 Task: Add the task  Create a new online platform for online financial planning services to the section Speed Racer in the project ControlBridge and add a Due Date to the respective task as 2023/10/15
Action: Mouse moved to (89, 501)
Screenshot: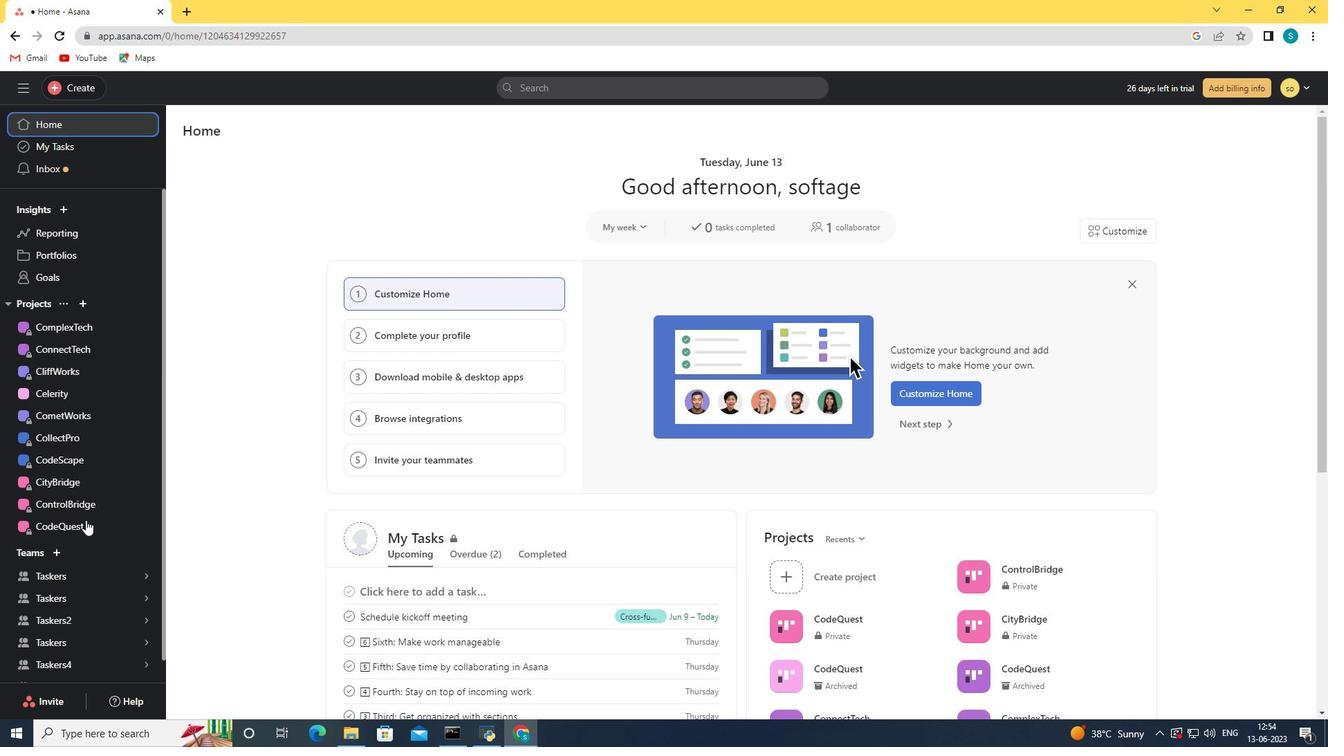
Action: Mouse pressed left at (89, 501)
Screenshot: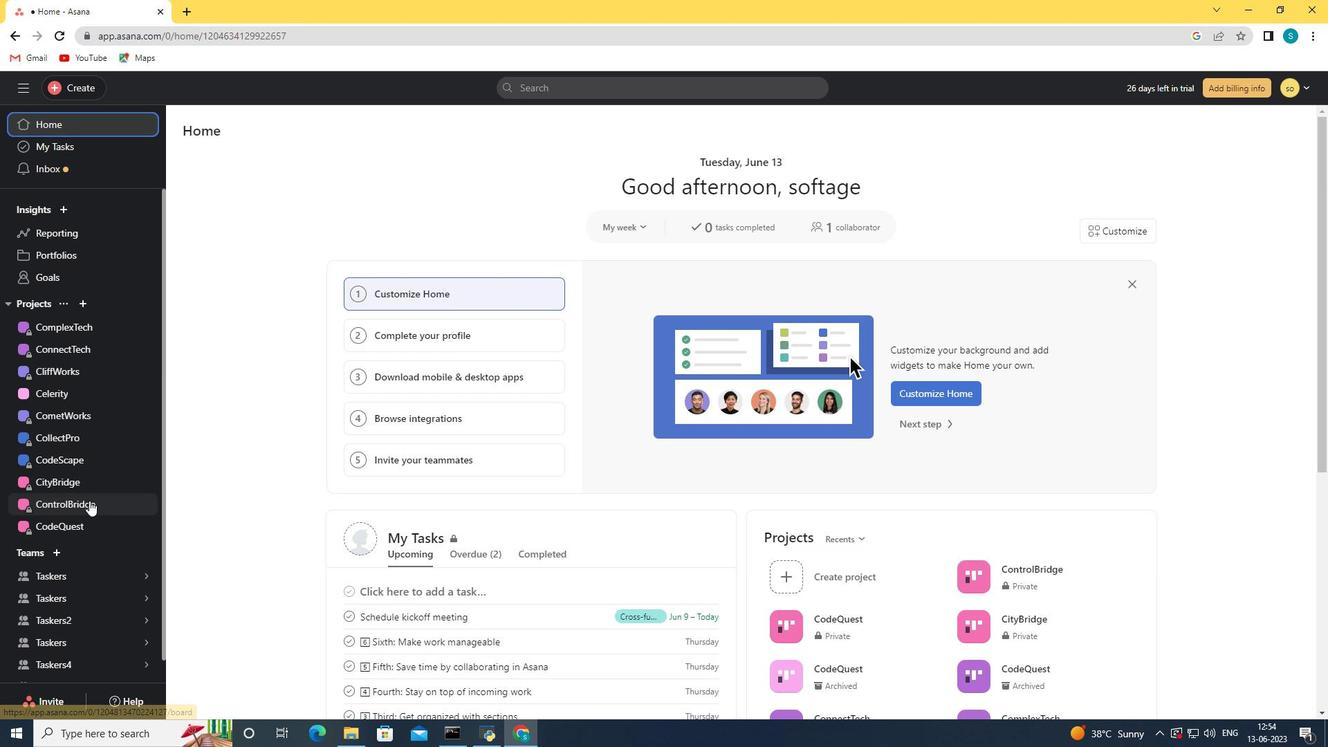 
Action: Mouse moved to (914, 341)
Screenshot: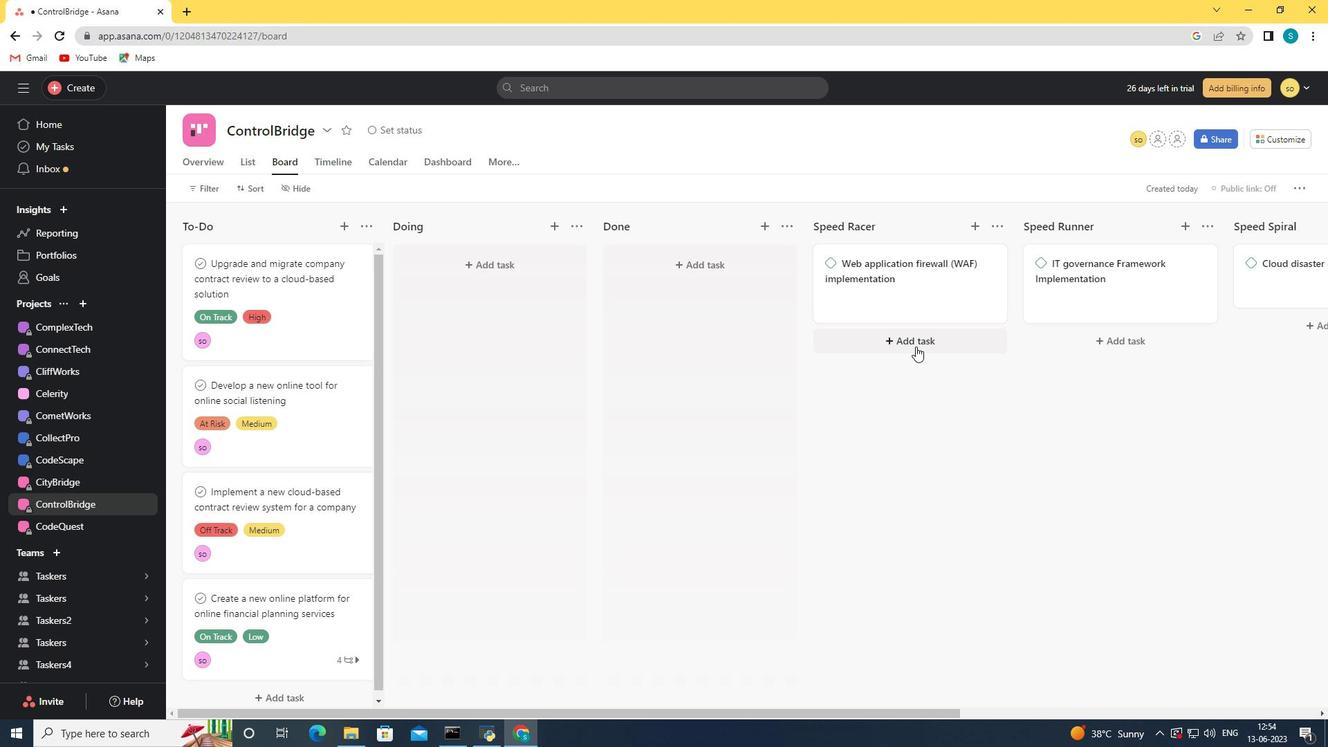 
Action: Mouse pressed left at (914, 341)
Screenshot: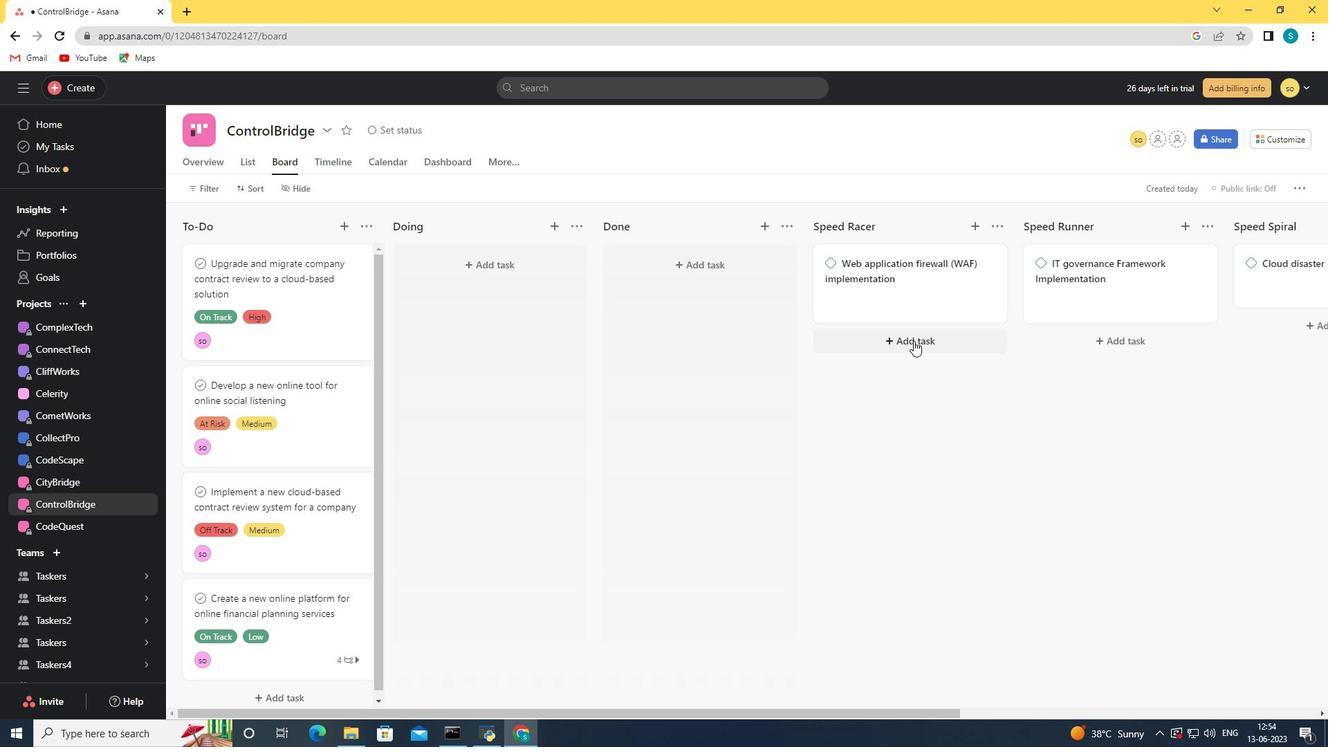 
Action: Mouse moved to (875, 346)
Screenshot: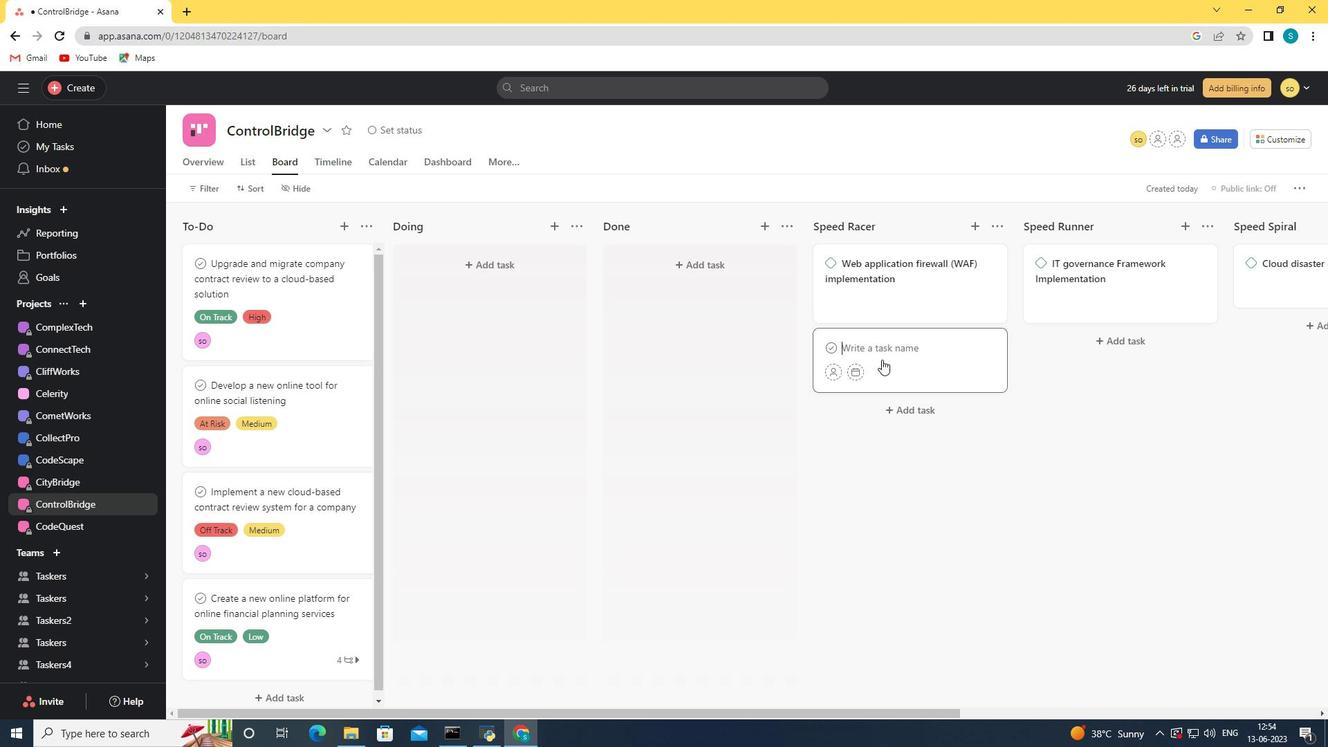 
Action: Mouse pressed left at (875, 346)
Screenshot: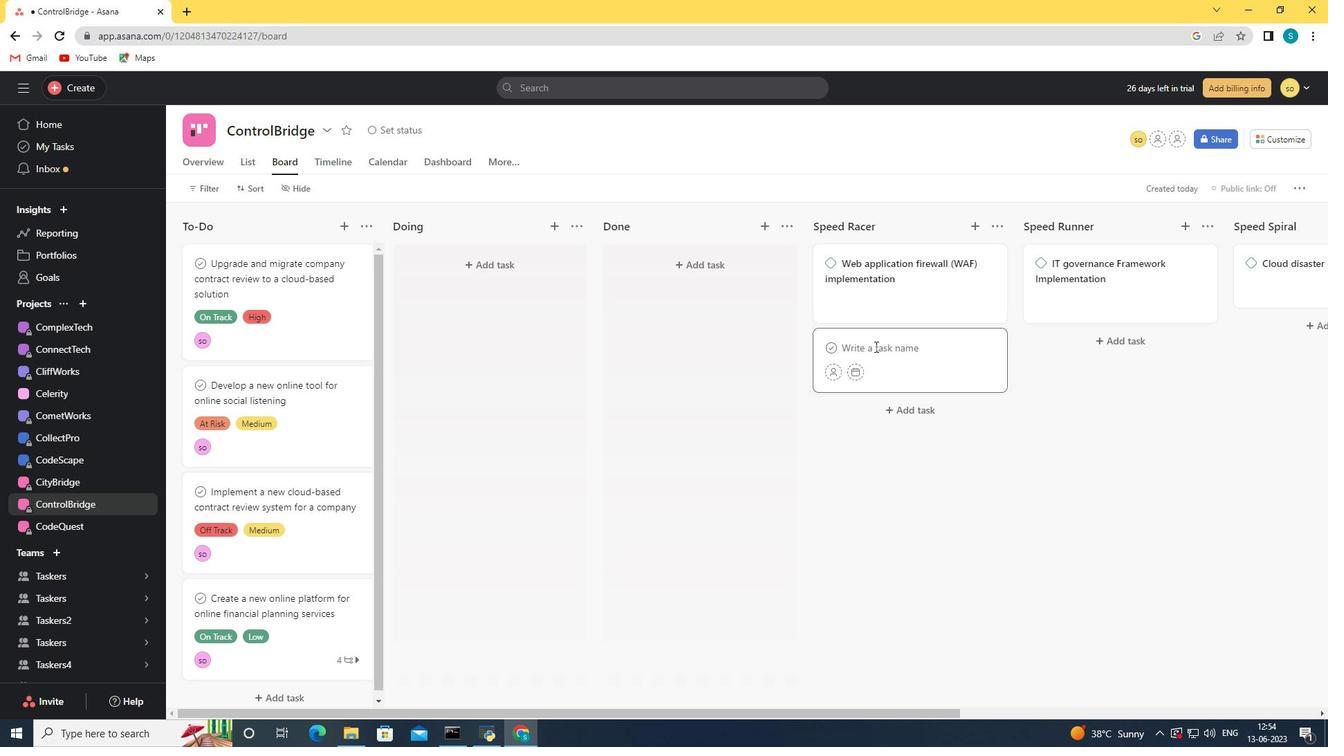 
Action: Key pressed <Key.shift><Key.shift><Key.shift><Key.shift><Key.shift><Key.shift><Key.shift><Key.shift><Key.shift><Key.shift>Create<Key.space>a<Key.space>new<Key.space>online<Key.space>platform<Key.space>for<Key.space>online<Key.space>finac<Key.backspace>ncial<Key.space>planning<Key.space>services<Key.space>to<Key.space><Key.backspace><Key.backspace><Key.backspace>
Screenshot: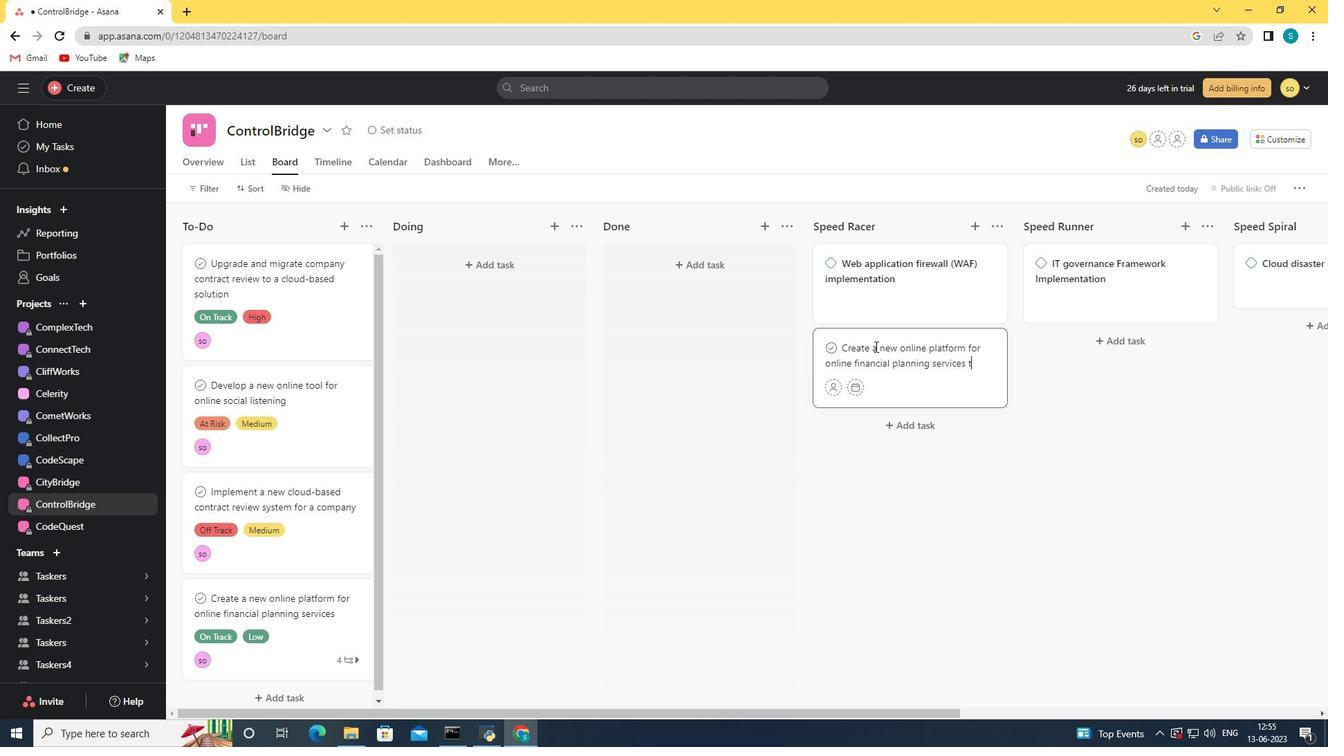
Action: Mouse moved to (925, 389)
Screenshot: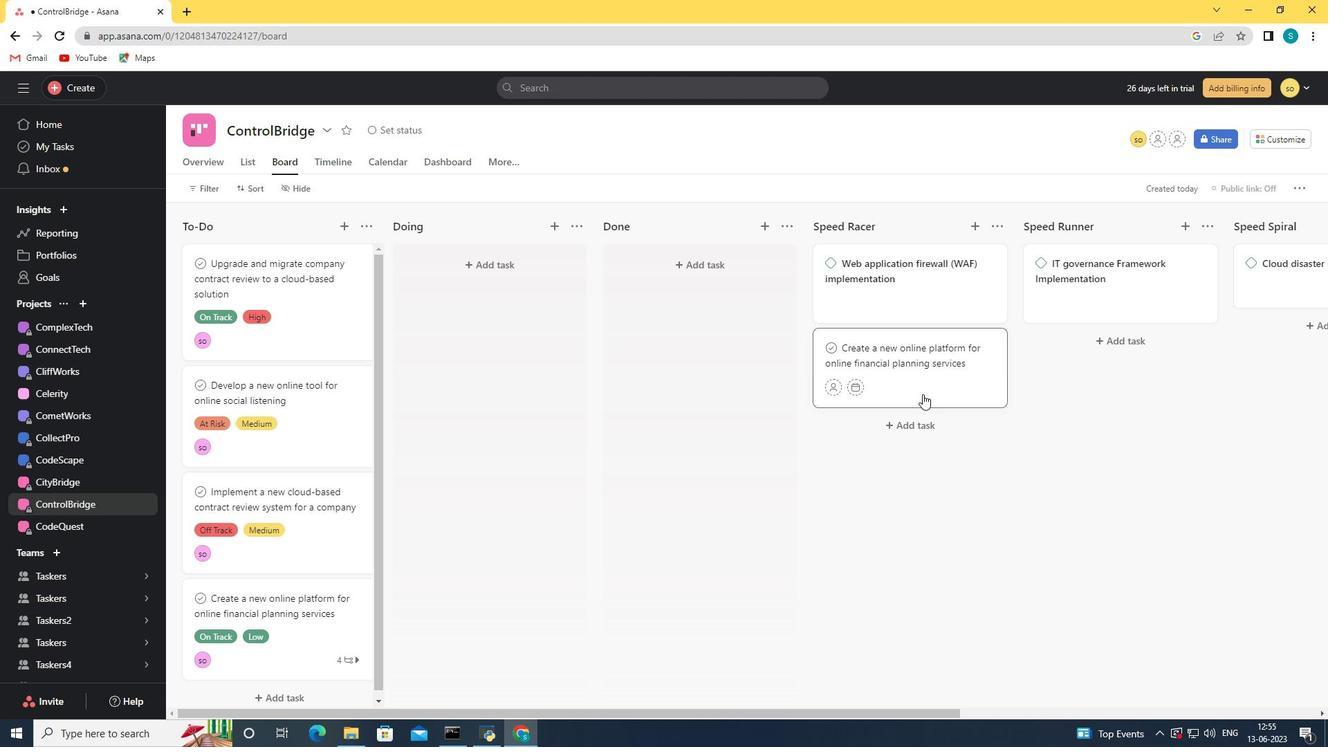 
Action: Mouse pressed left at (925, 389)
Screenshot: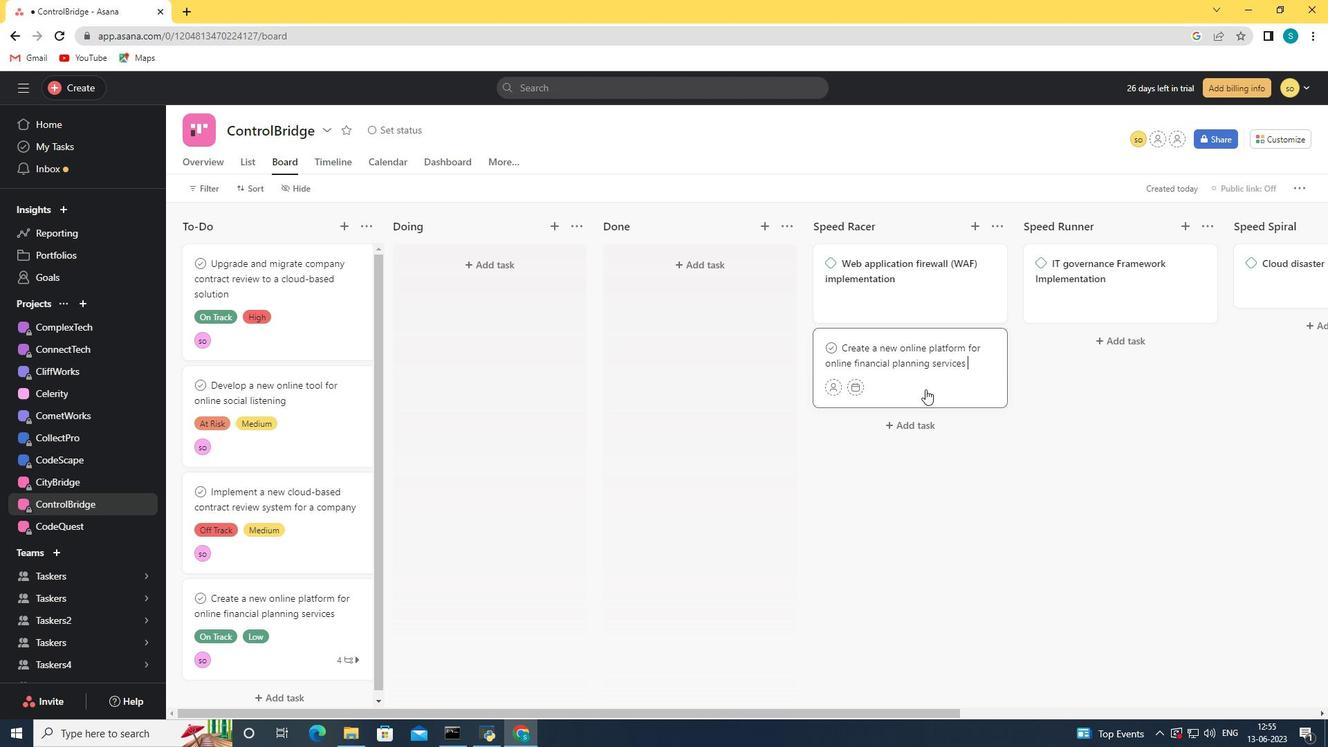 
Action: Mouse moved to (996, 355)
Screenshot: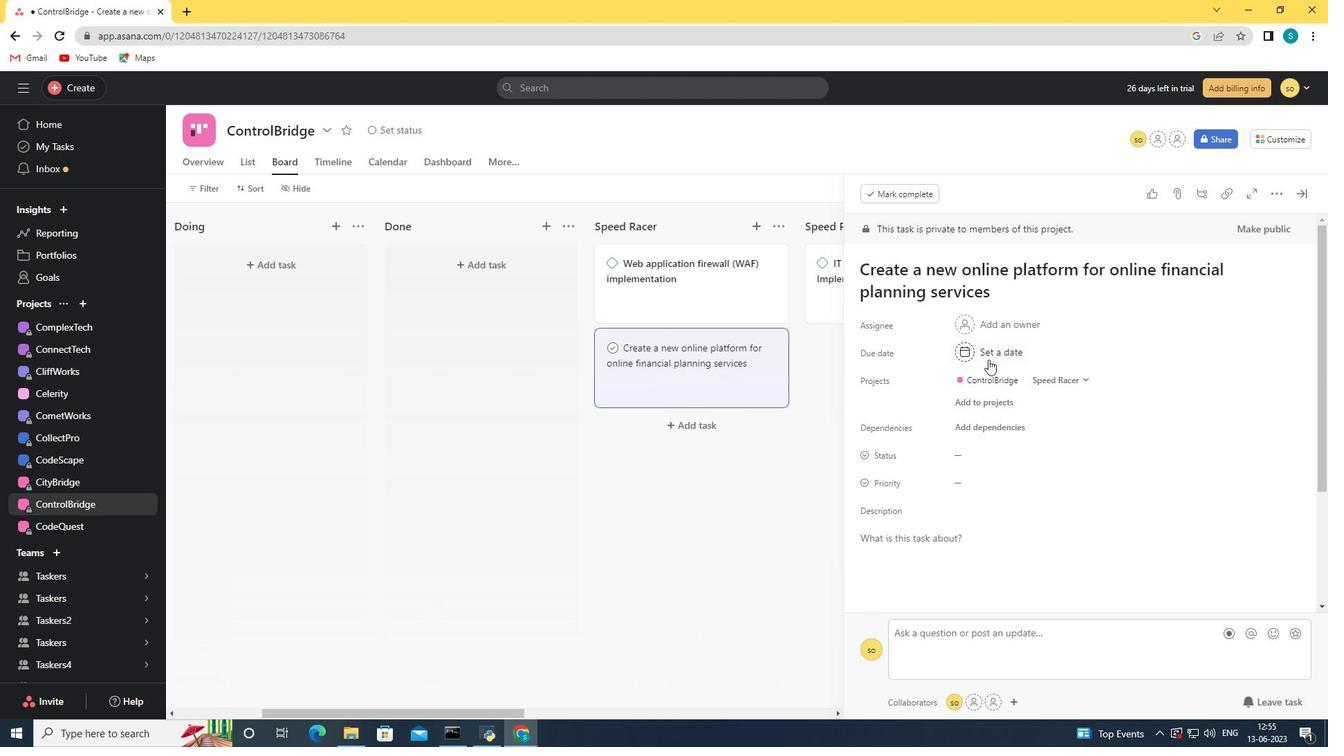 
Action: Mouse pressed left at (996, 355)
Screenshot: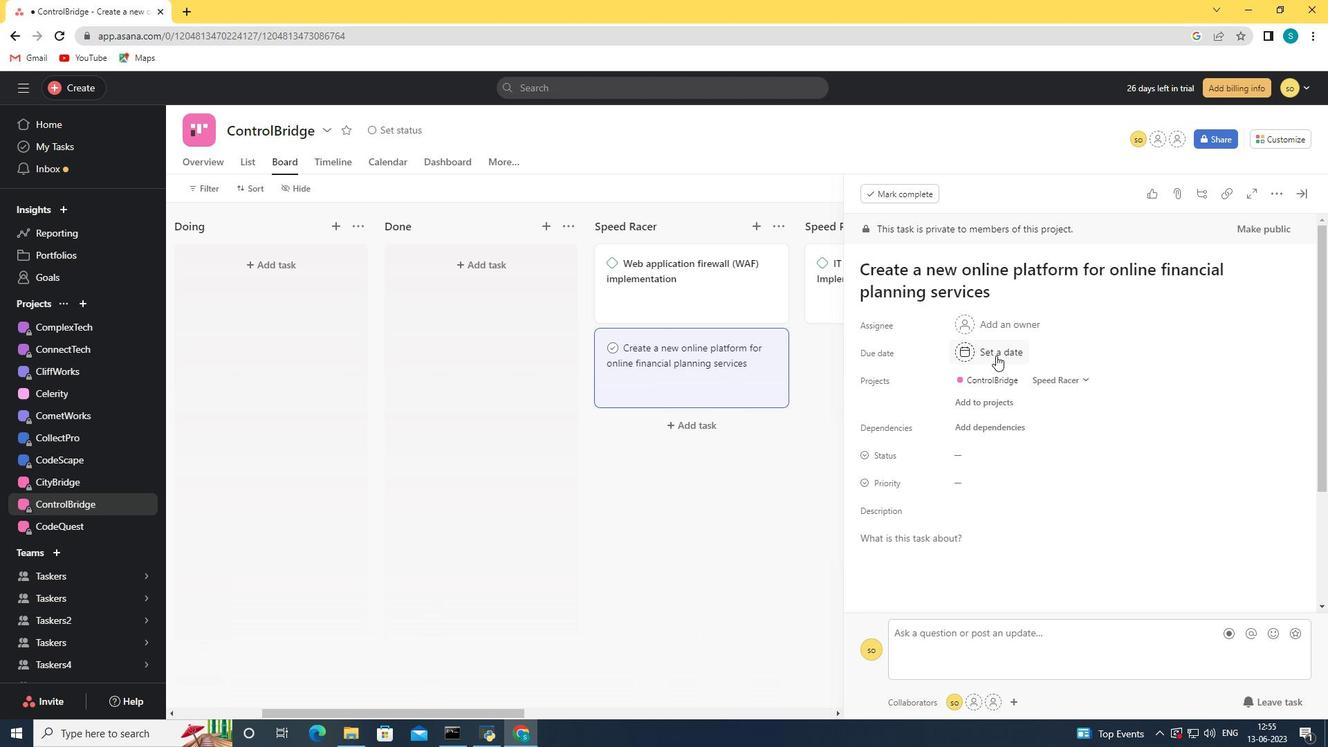 
Action: Mouse moved to (1127, 416)
Screenshot: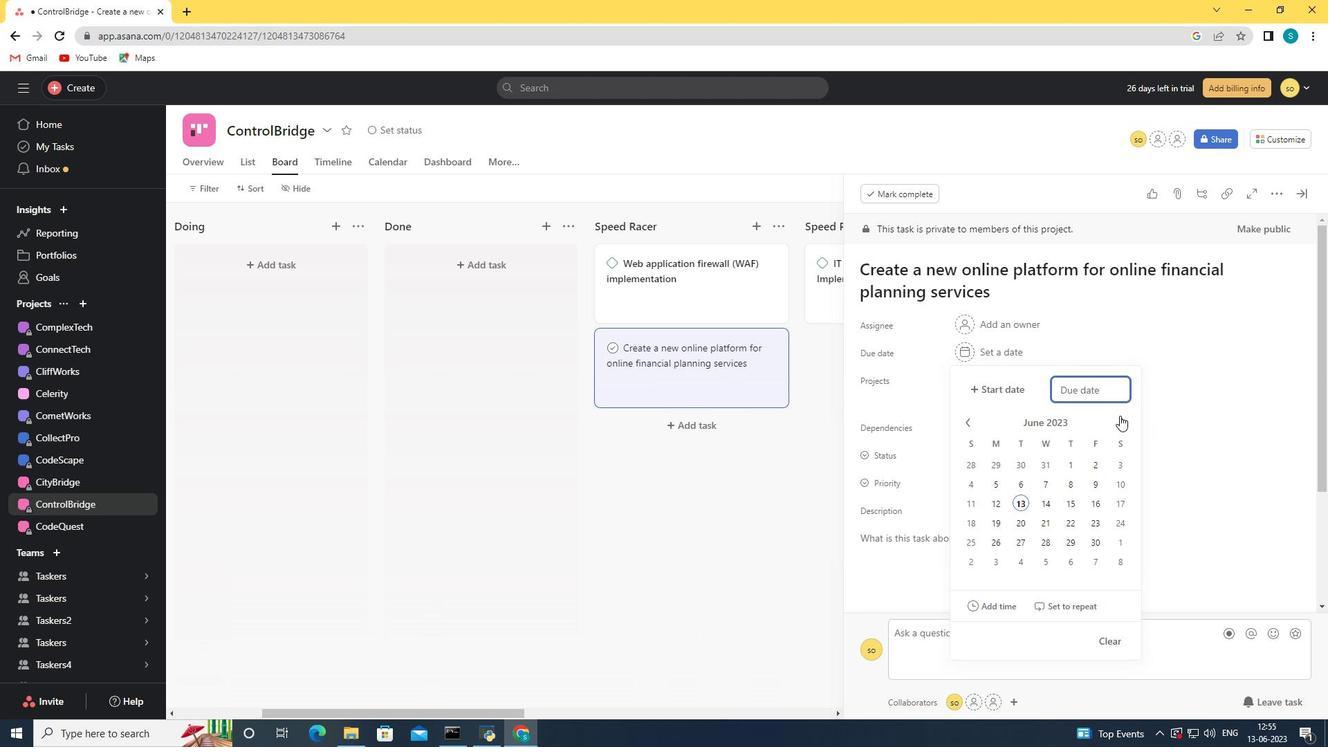 
Action: Mouse pressed left at (1127, 416)
Screenshot: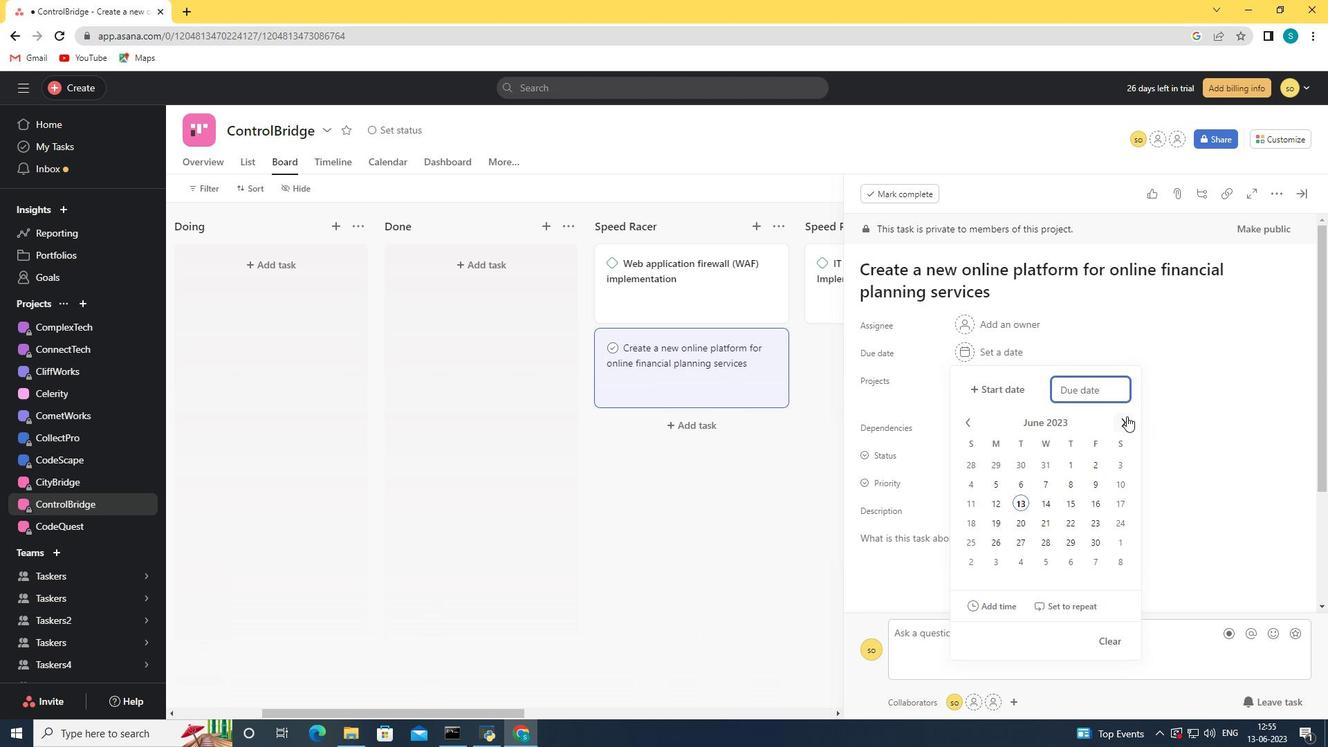 
Action: Mouse pressed left at (1127, 416)
Screenshot: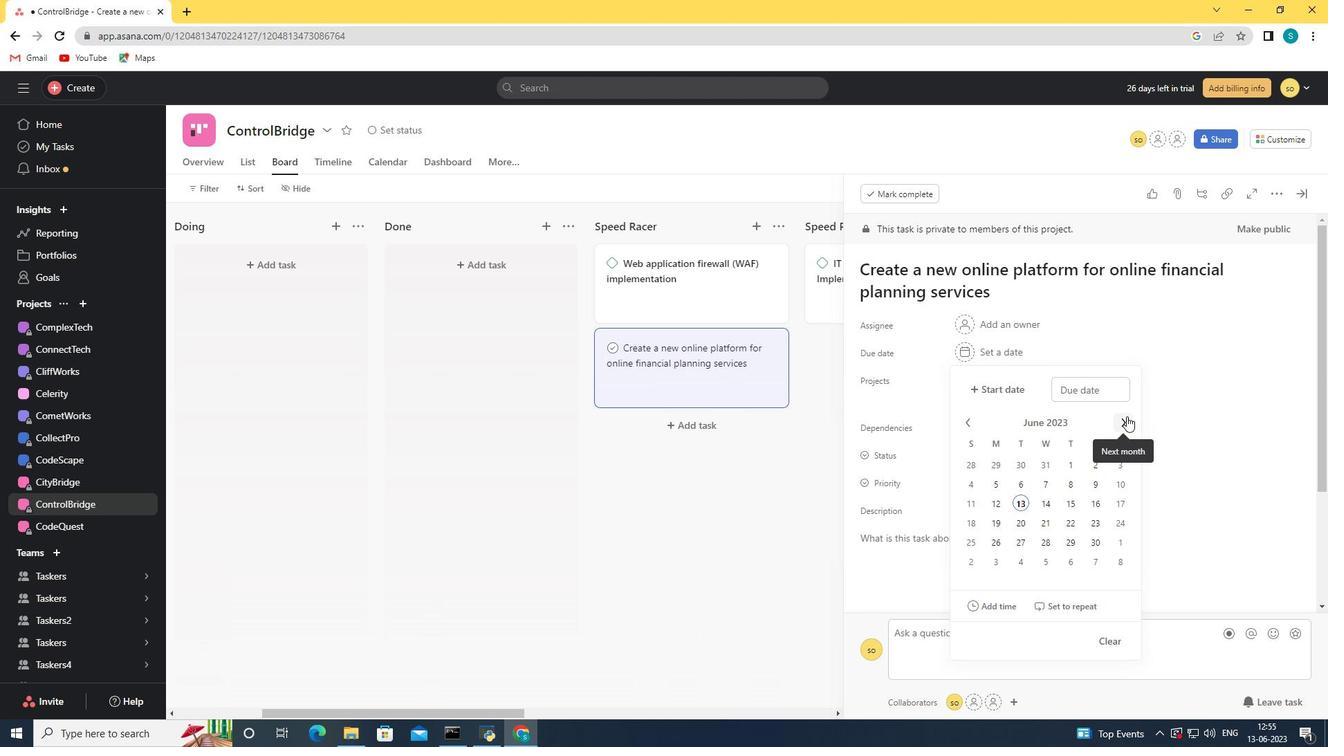 
Action: Mouse pressed left at (1127, 416)
Screenshot: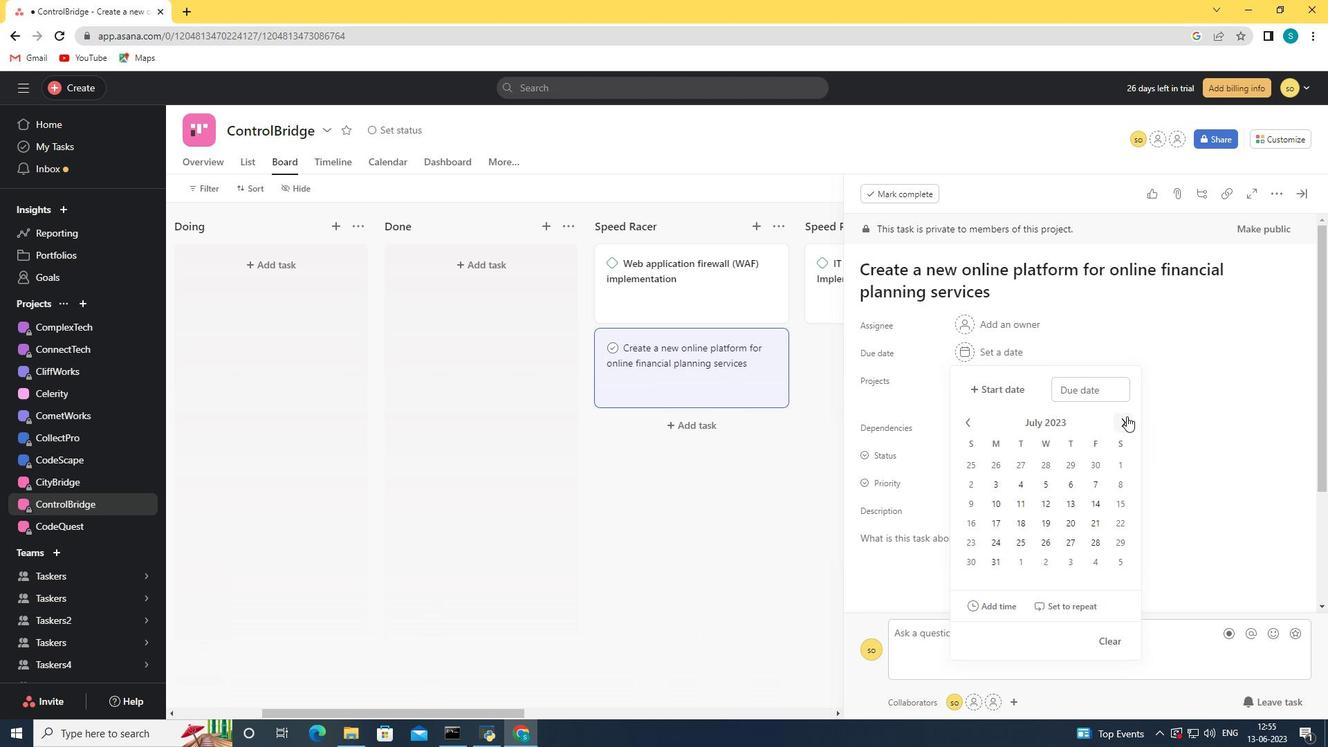 
Action: Mouse pressed left at (1127, 416)
Screenshot: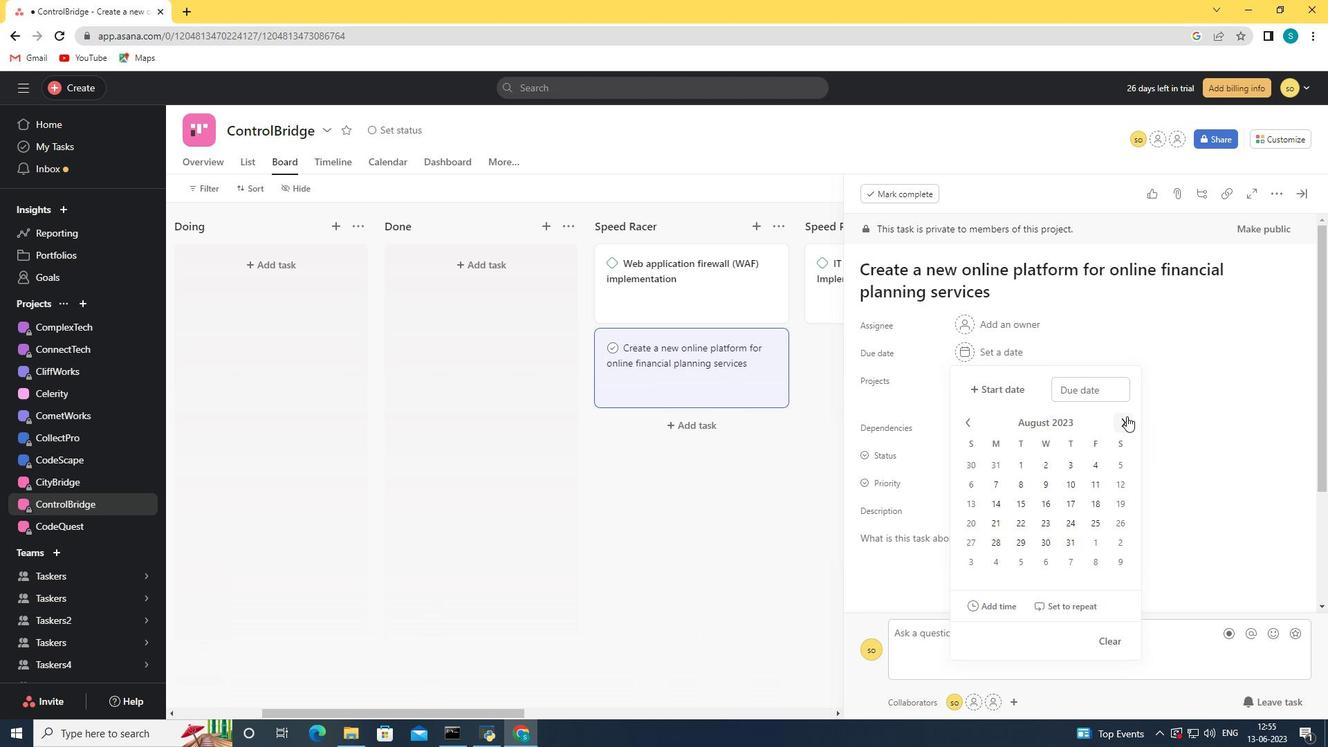 
Action: Mouse moved to (977, 505)
Screenshot: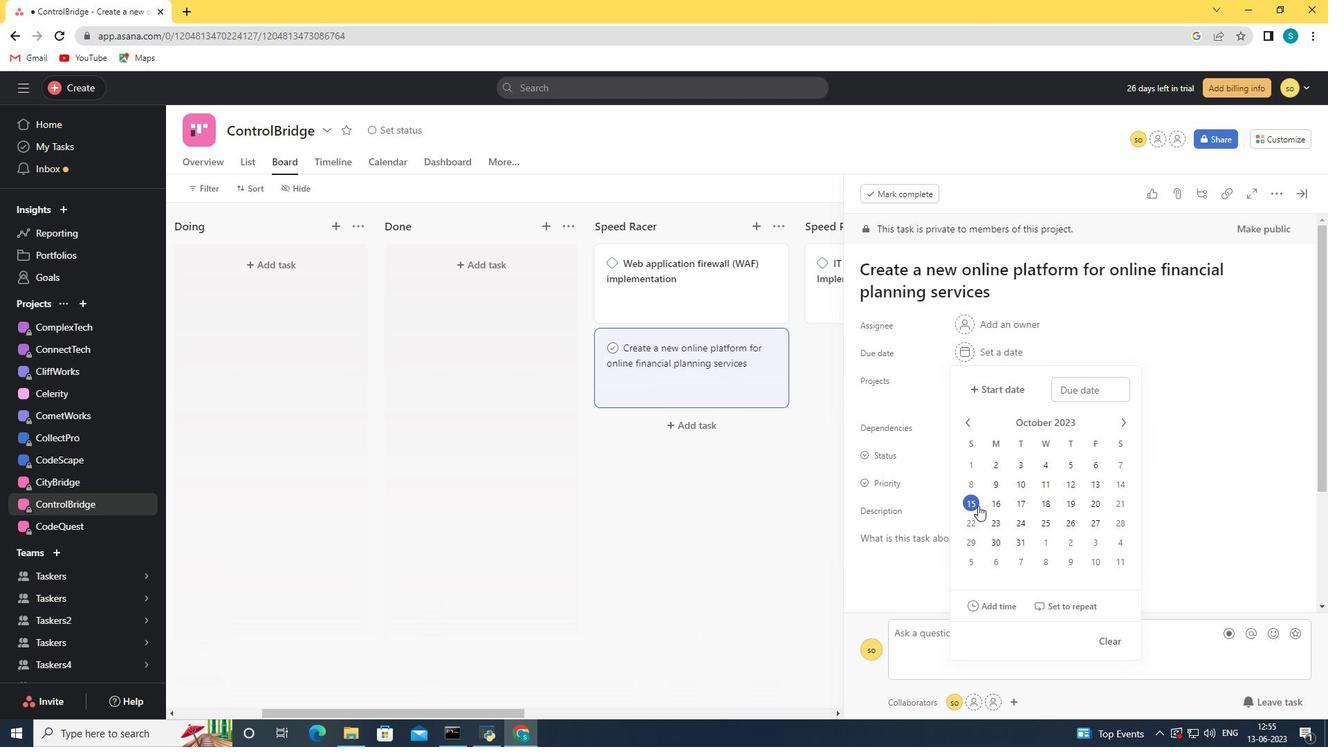 
Action: Mouse pressed left at (977, 505)
Screenshot: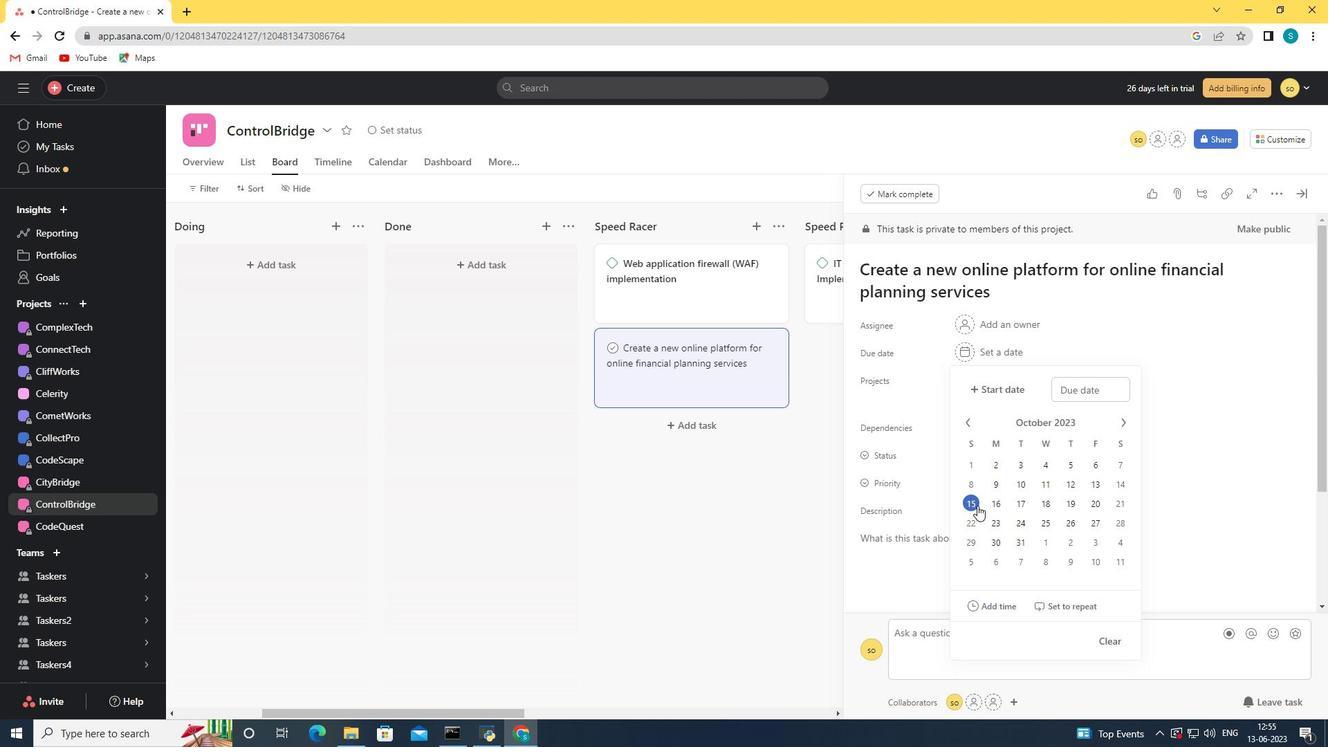 
Action: Mouse moved to (1181, 420)
Screenshot: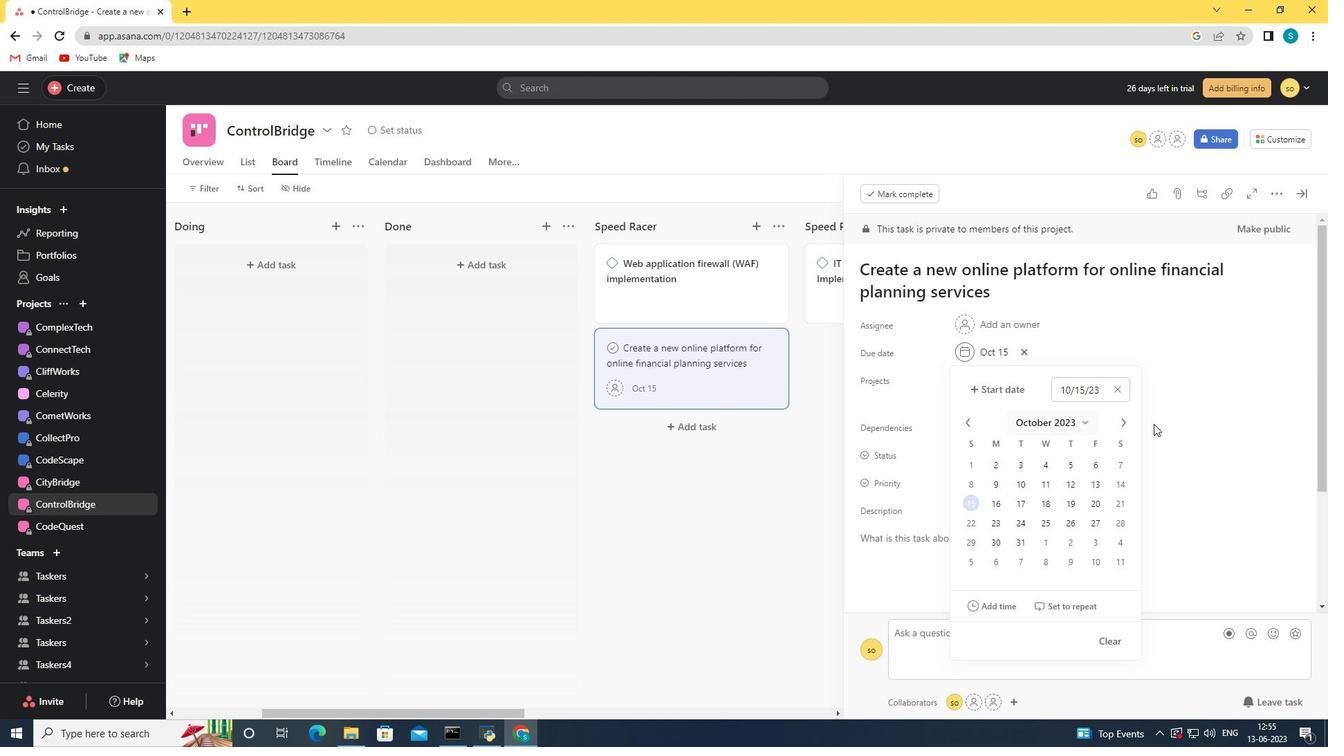 
Action: Mouse pressed left at (1181, 420)
Screenshot: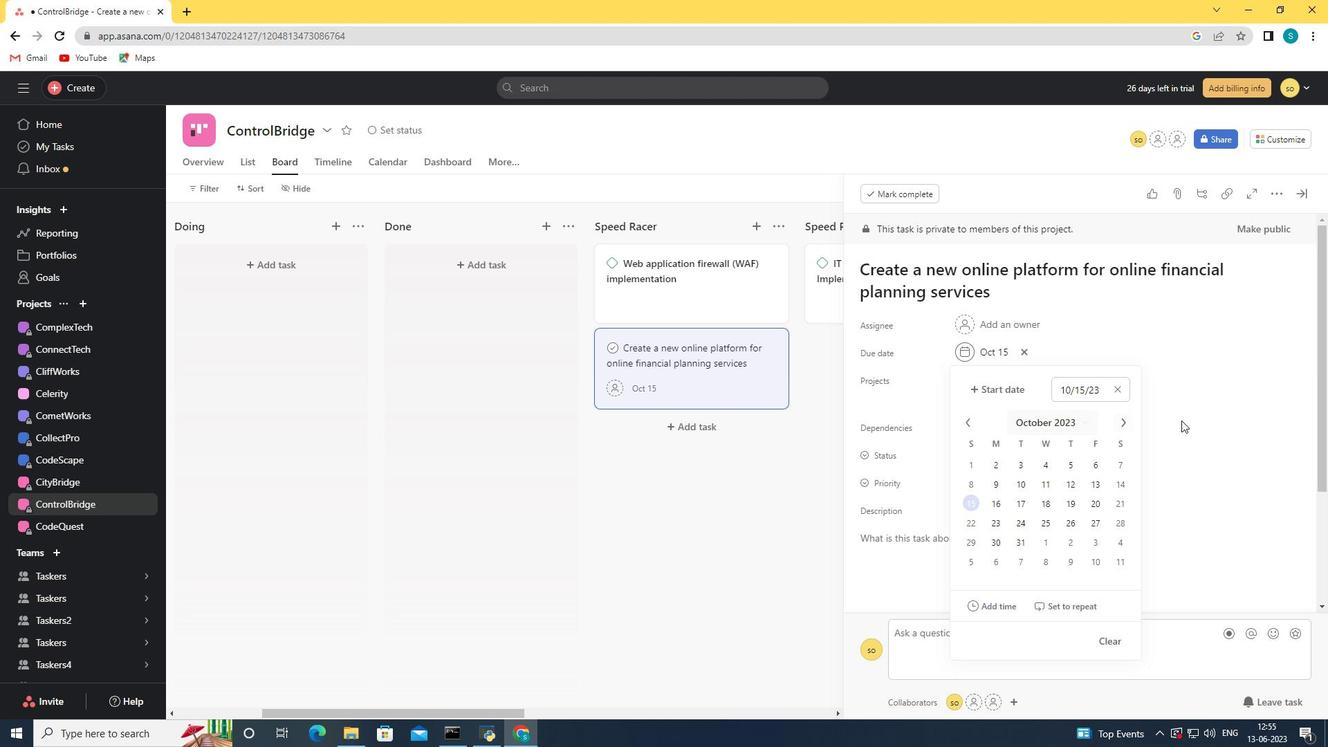 
Action: Mouse moved to (1308, 191)
Screenshot: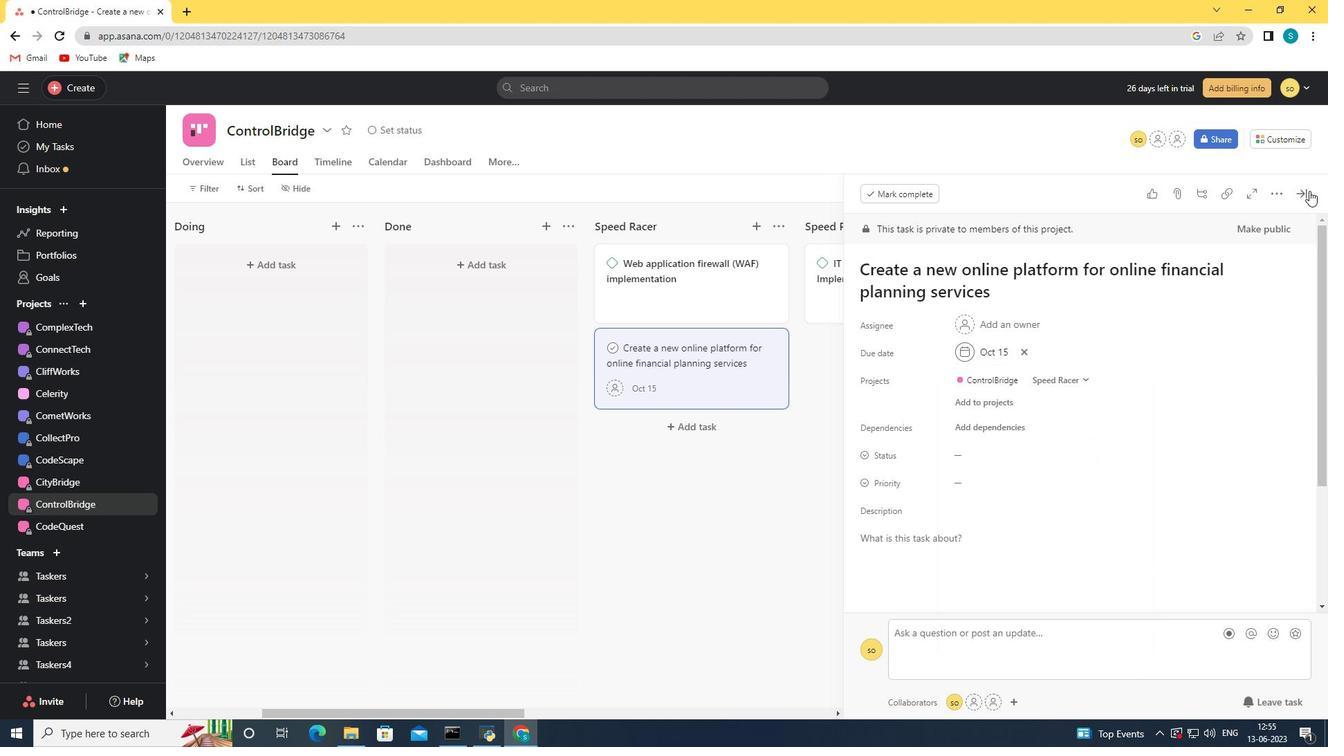 
Action: Mouse pressed left at (1308, 191)
Screenshot: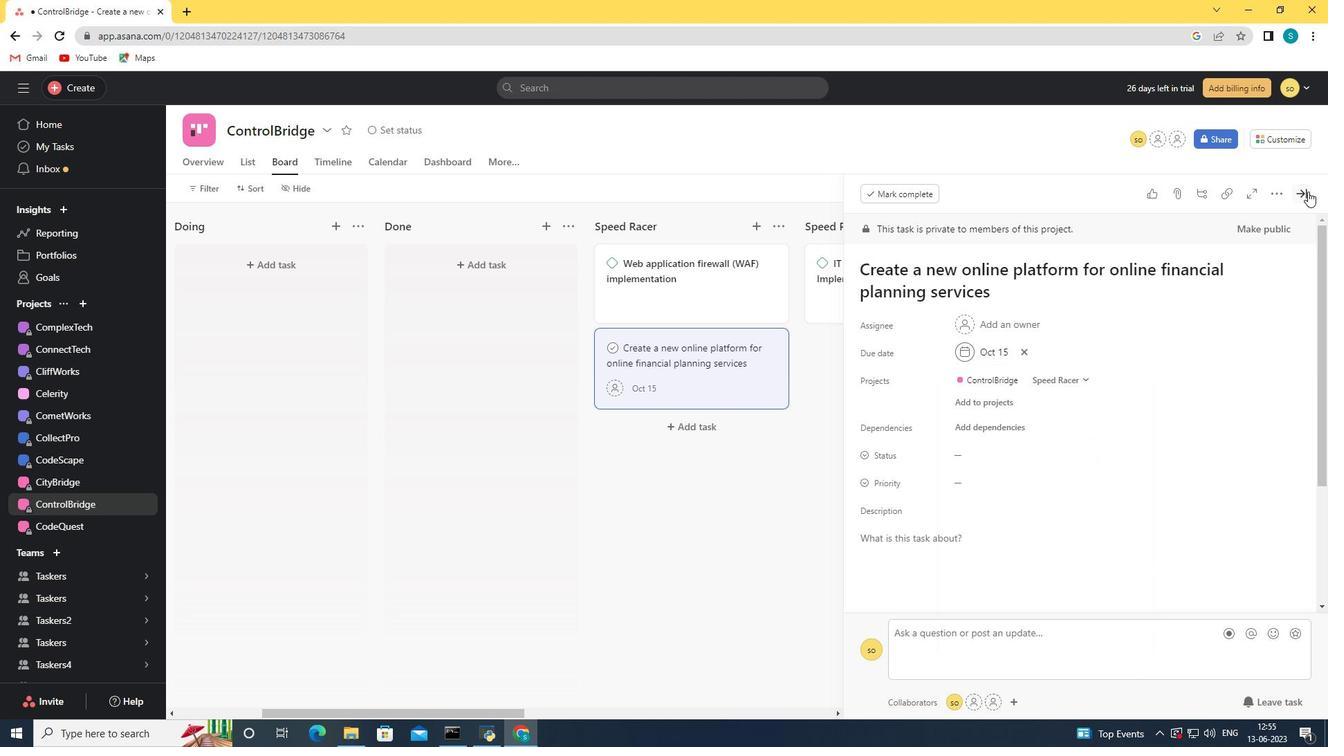 
Action: Mouse moved to (956, 451)
Screenshot: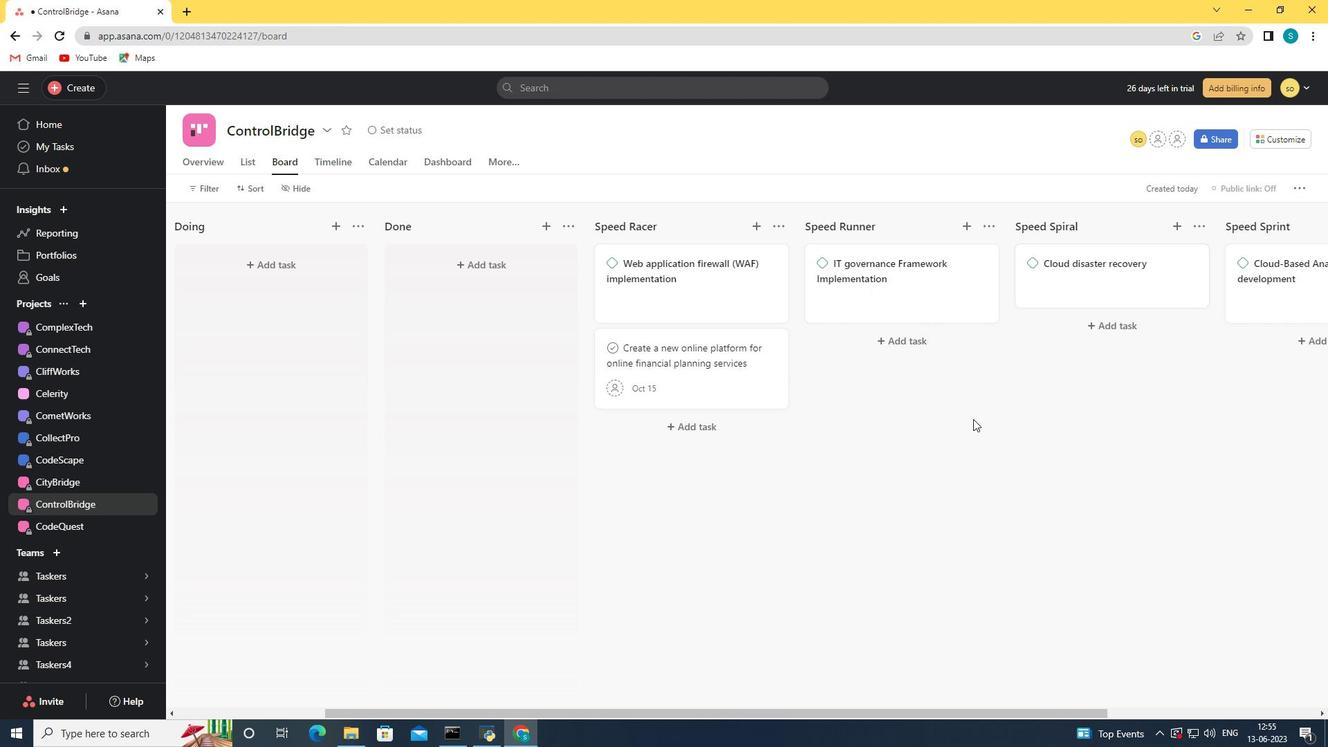 
